 Task: Filter date posted in the past month.
Action: Mouse moved to (218, 108)
Screenshot: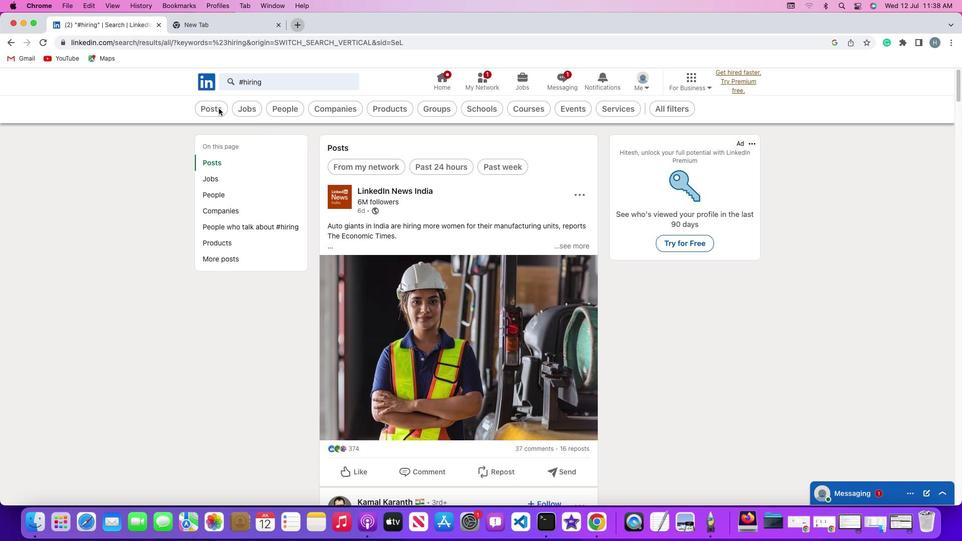 
Action: Mouse pressed left at (218, 108)
Screenshot: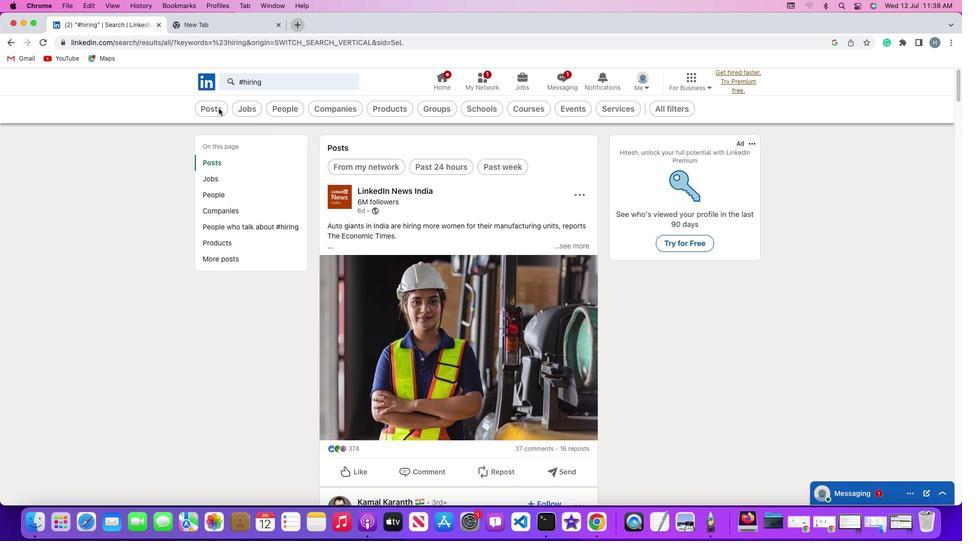 
Action: Mouse moved to (219, 104)
Screenshot: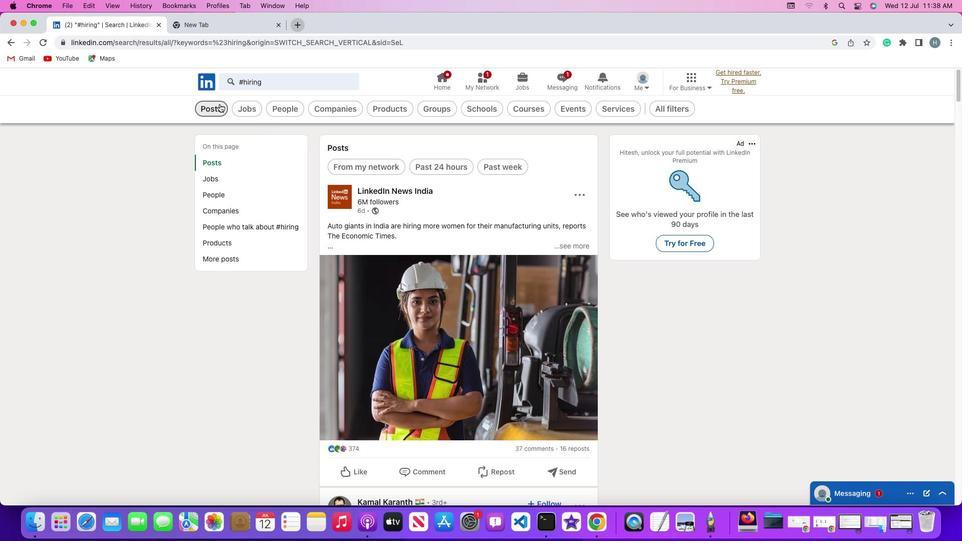 
Action: Mouse pressed left at (219, 104)
Screenshot: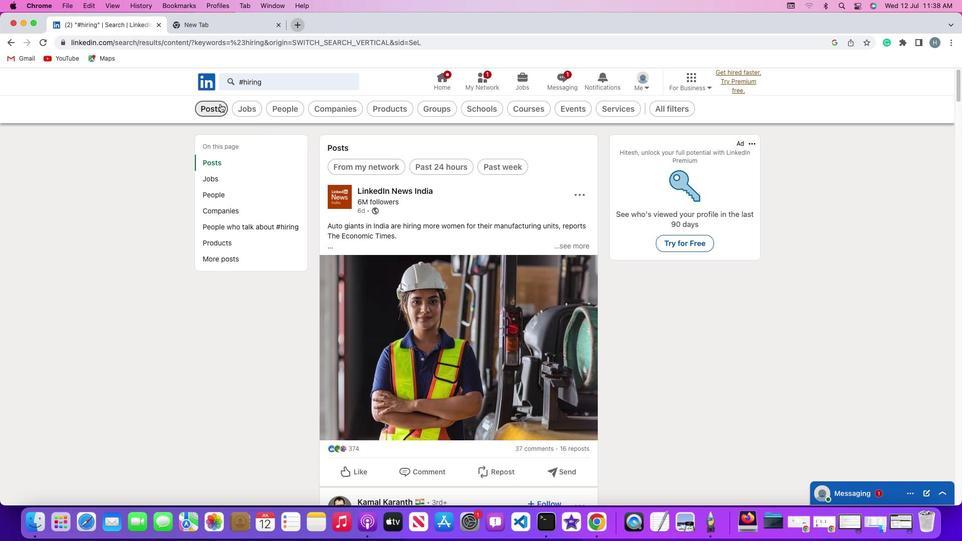 
Action: Mouse moved to (360, 108)
Screenshot: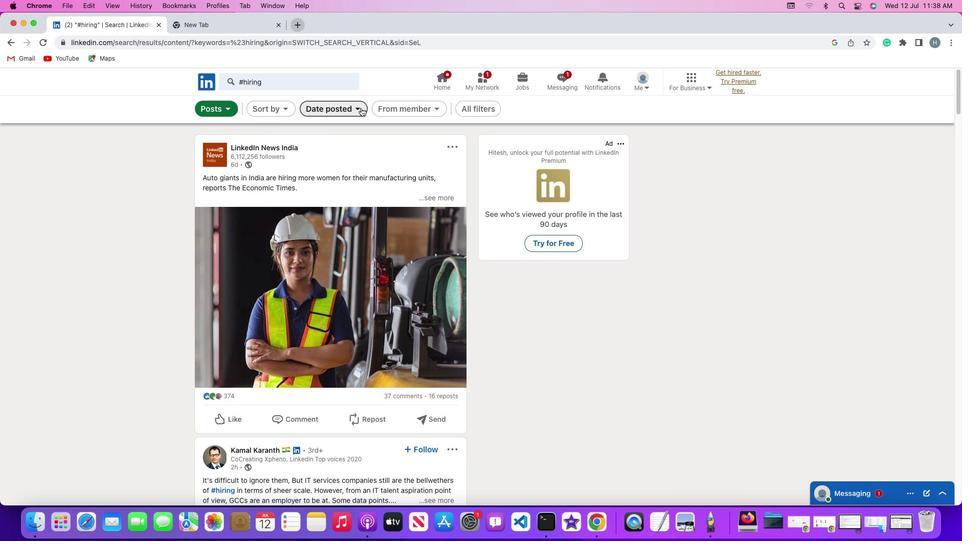 
Action: Mouse pressed left at (360, 108)
Screenshot: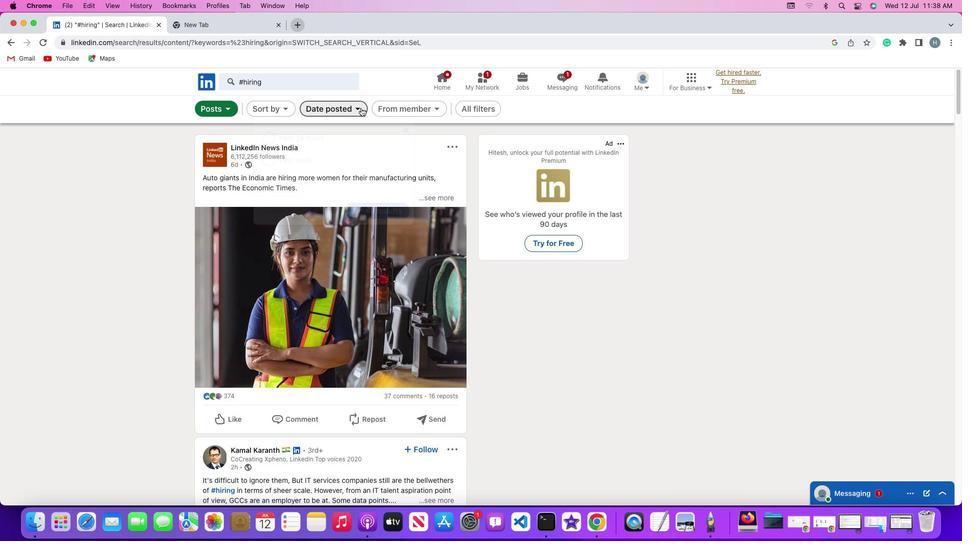
Action: Mouse moved to (270, 178)
Screenshot: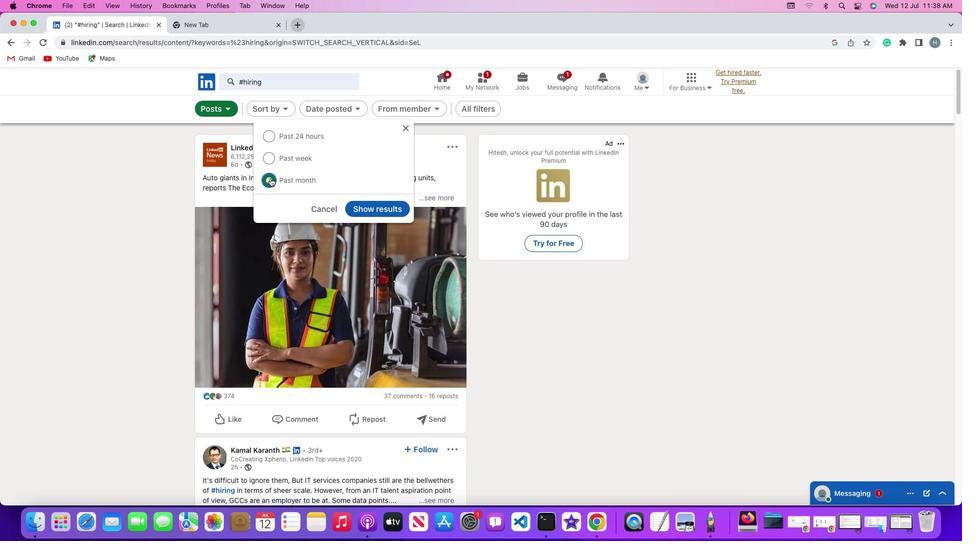 
Action: Mouse pressed left at (270, 178)
Screenshot: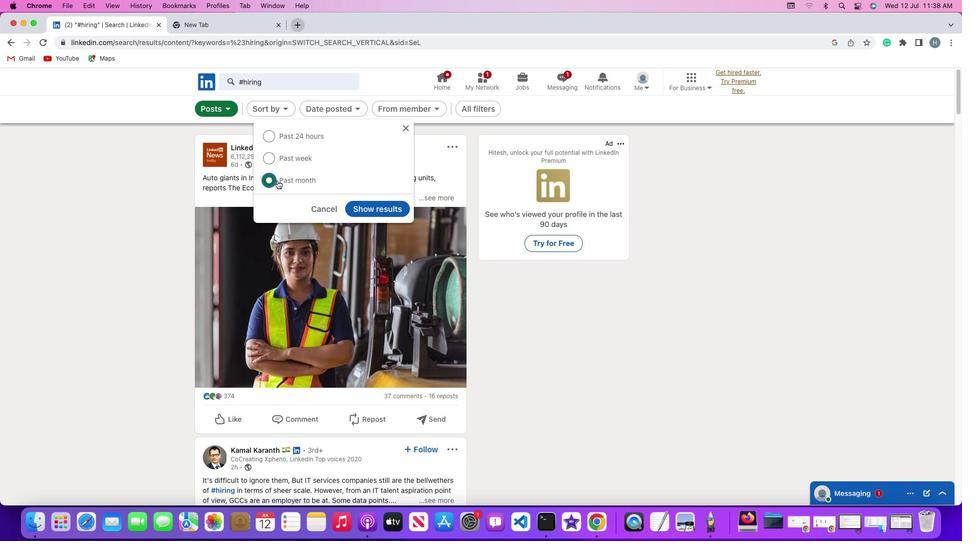 
Action: Mouse moved to (366, 208)
Screenshot: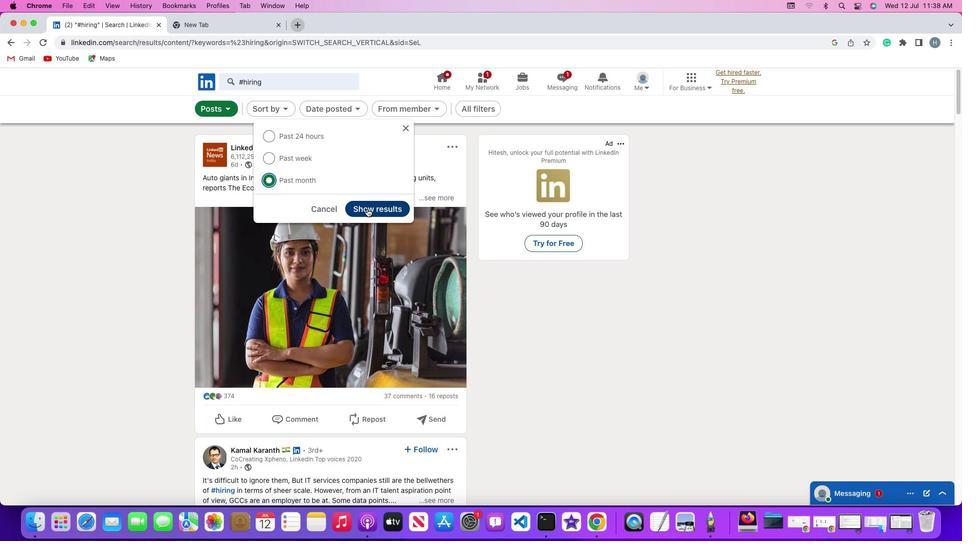 
Action: Mouse pressed left at (366, 208)
Screenshot: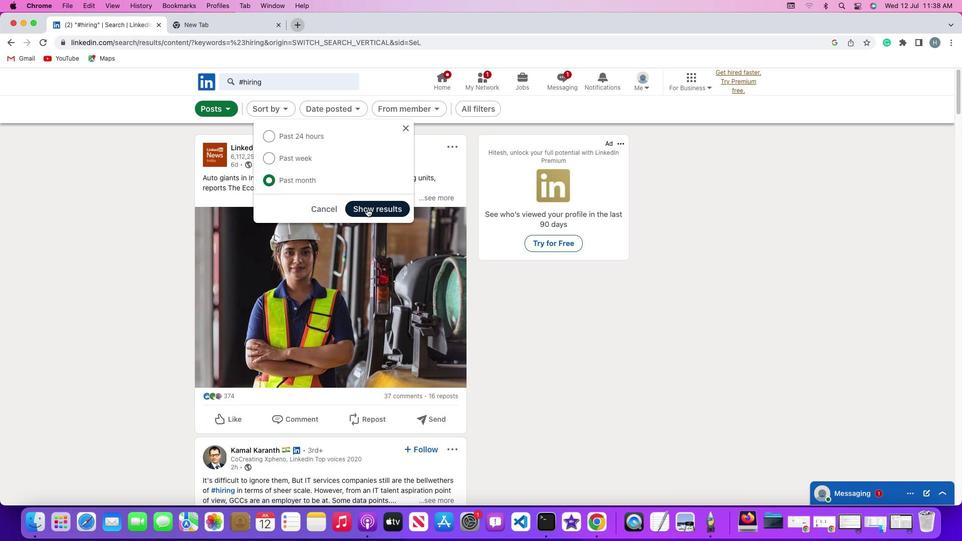 
Action: Mouse moved to (380, 202)
Screenshot: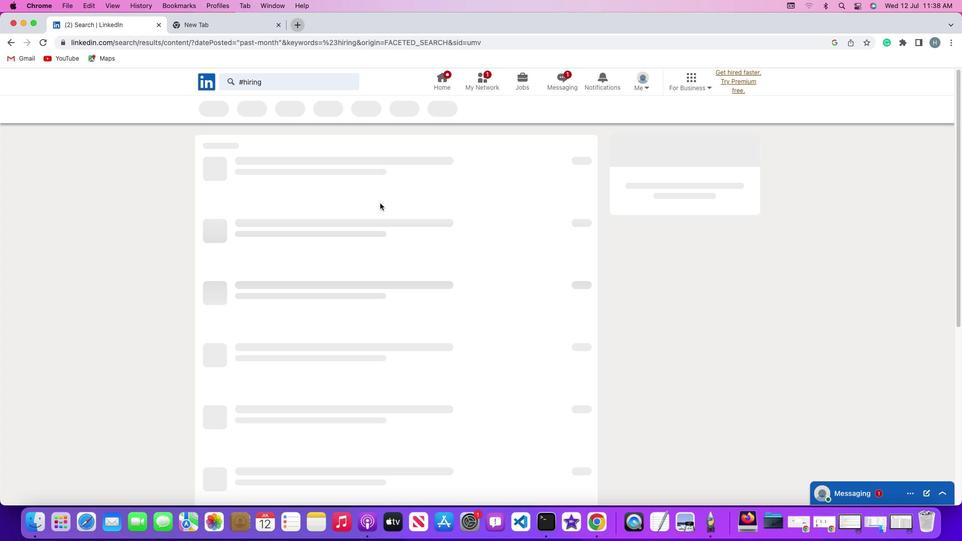 
